 Task: Enable interaction limits for 1 month only for prior contributors in the organization "Mark56771".
Action: Mouse moved to (1310, 106)
Screenshot: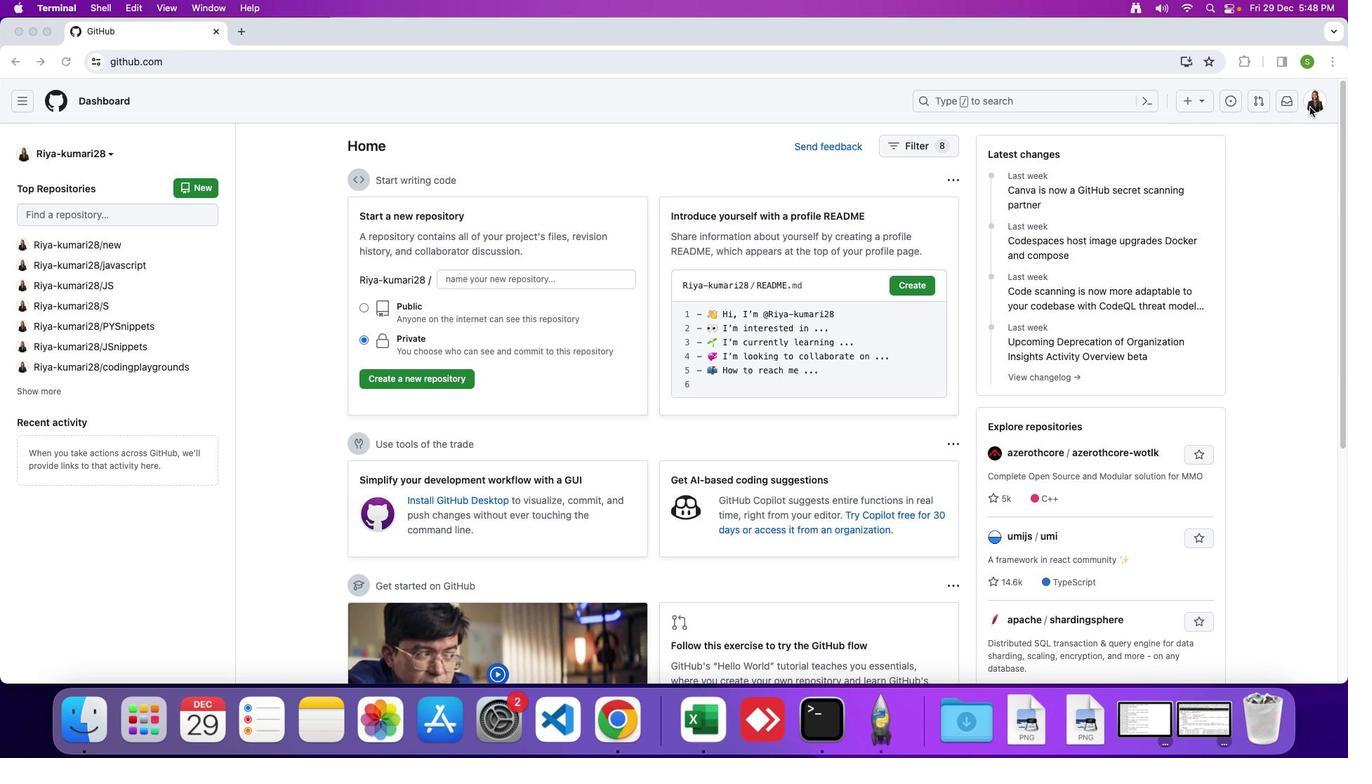 
Action: Mouse pressed left at (1310, 106)
Screenshot: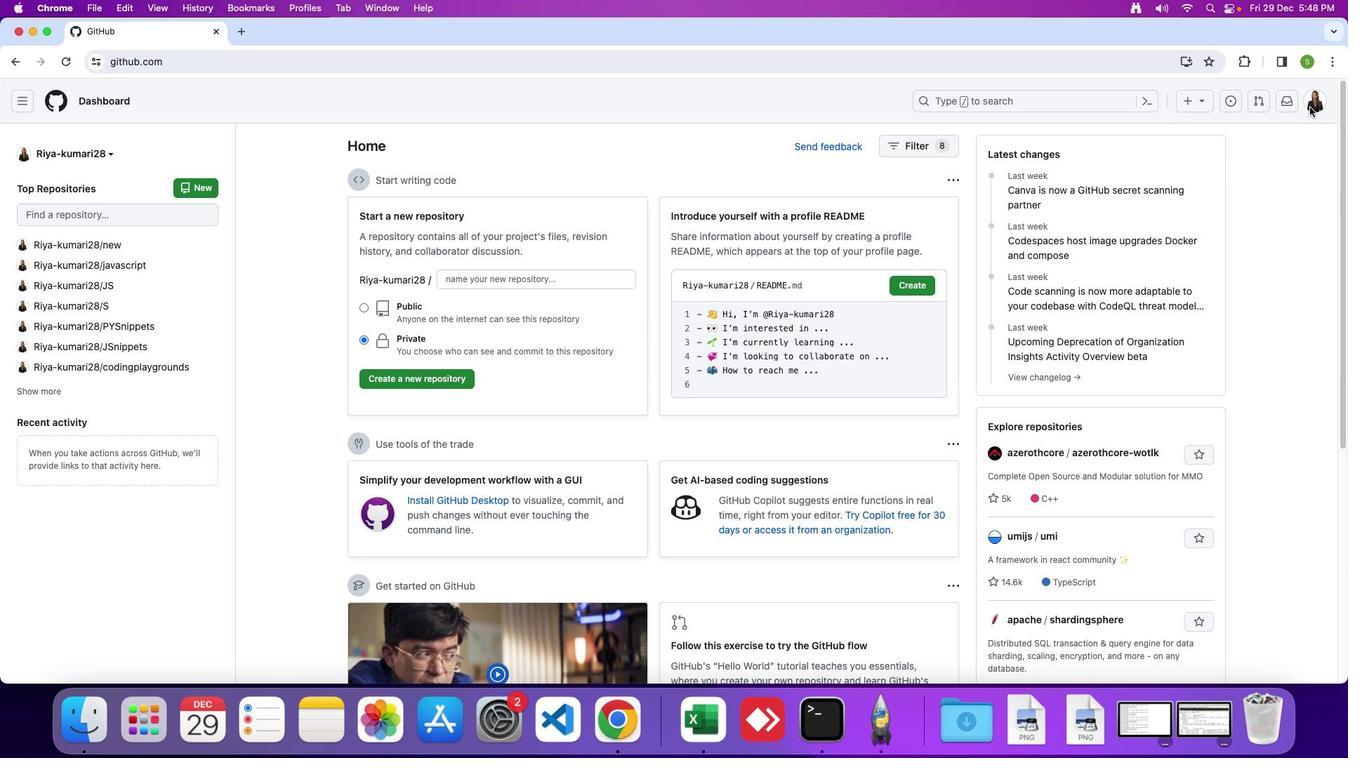 
Action: Mouse moved to (1311, 105)
Screenshot: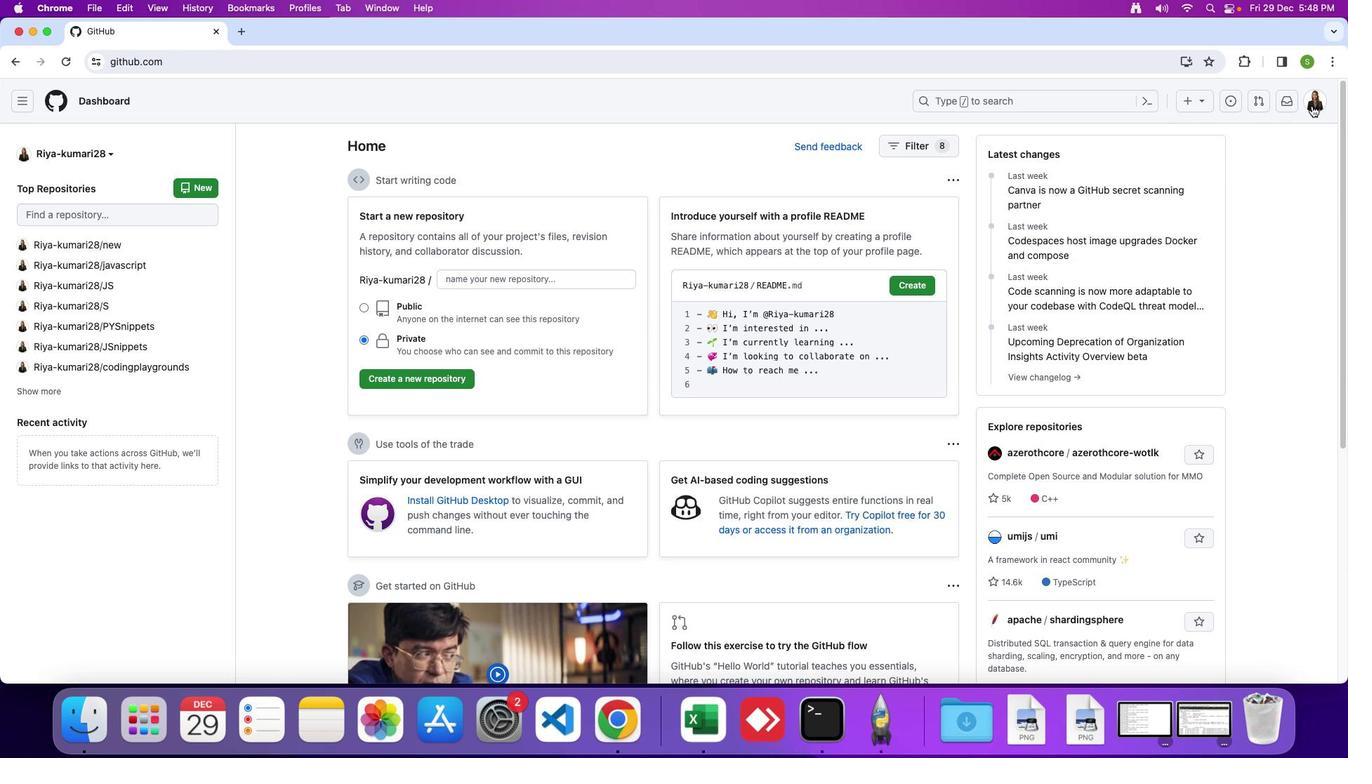 
Action: Mouse pressed left at (1311, 105)
Screenshot: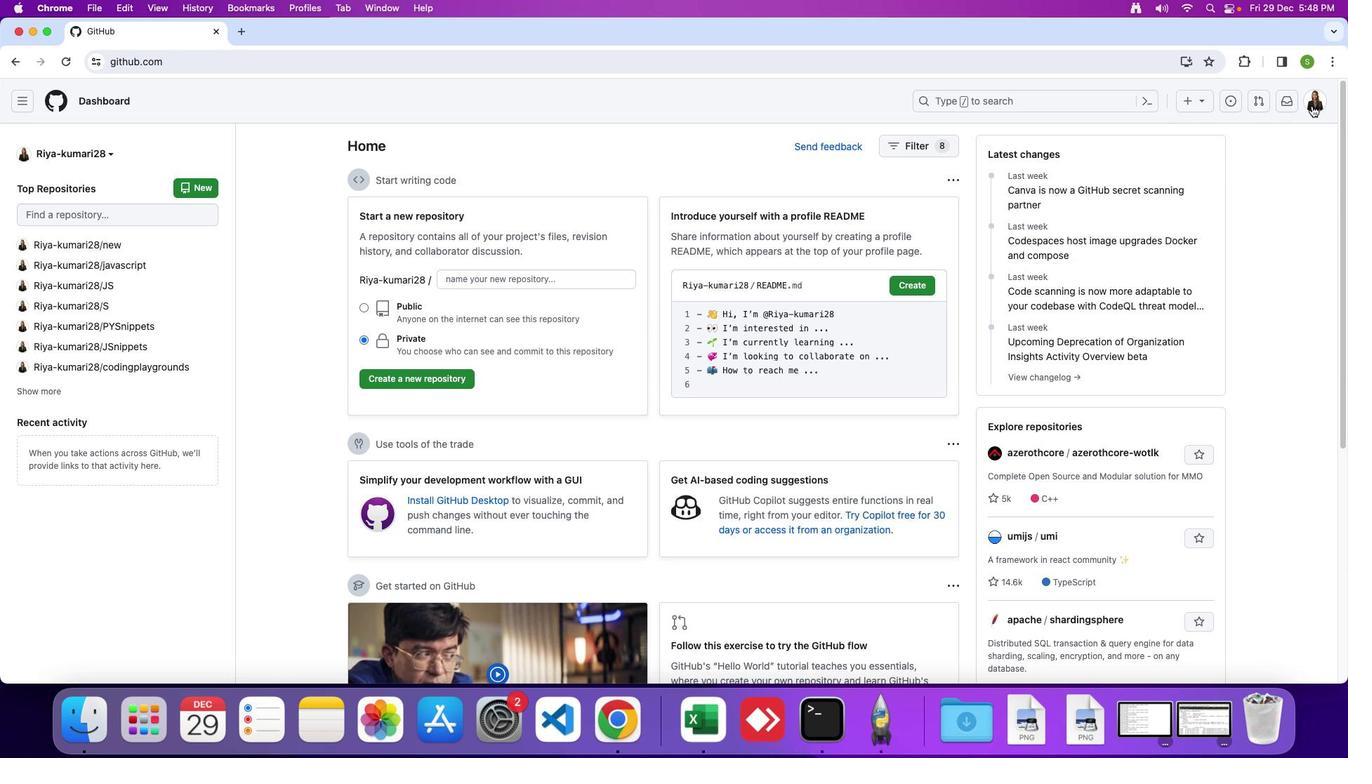 
Action: Mouse moved to (1243, 268)
Screenshot: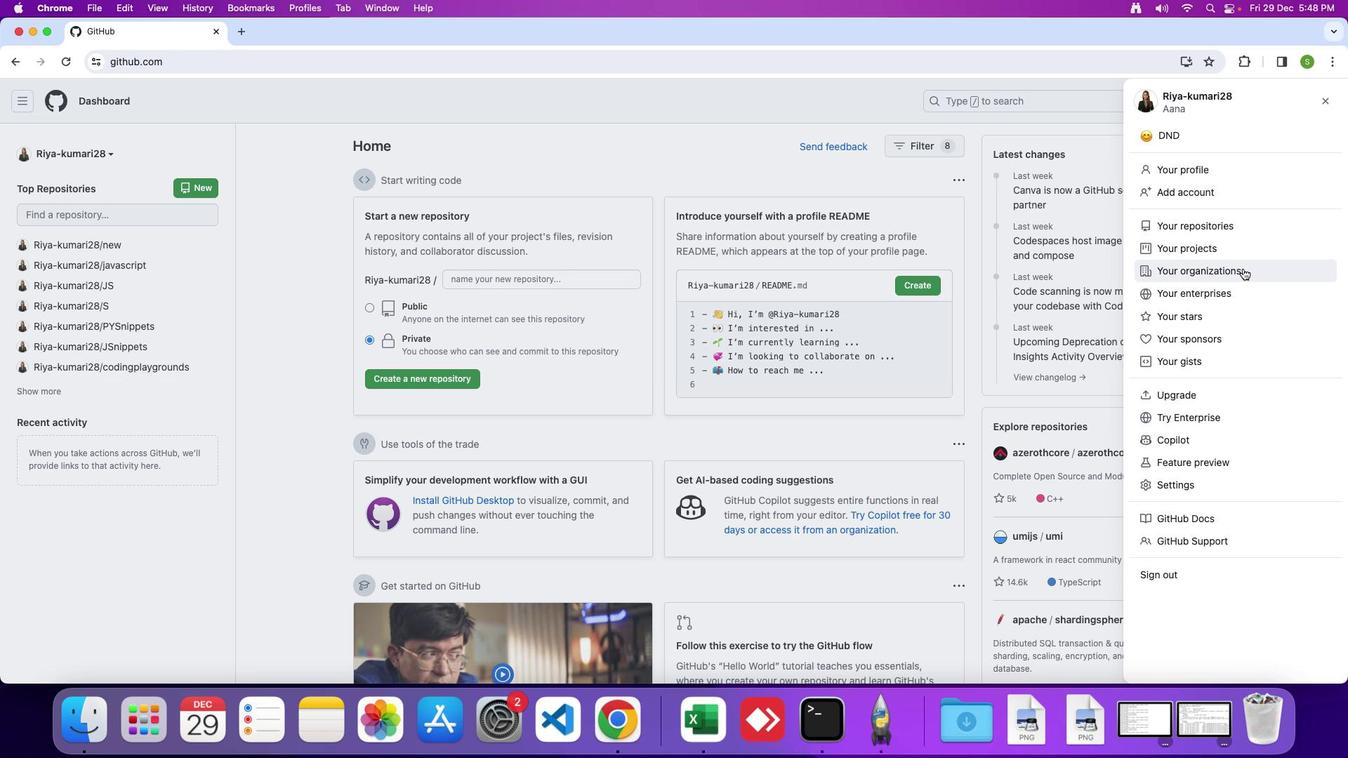 
Action: Mouse pressed left at (1243, 268)
Screenshot: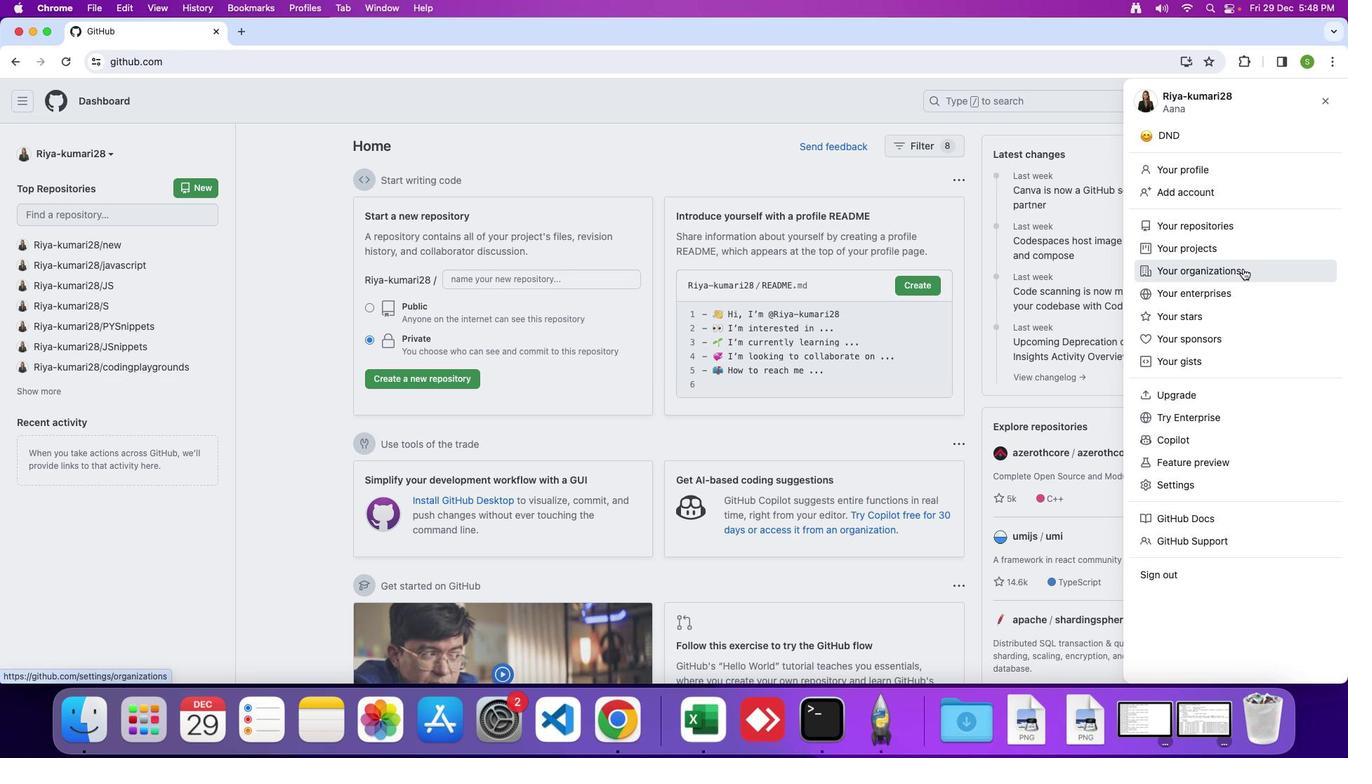 
Action: Mouse moved to (1004, 294)
Screenshot: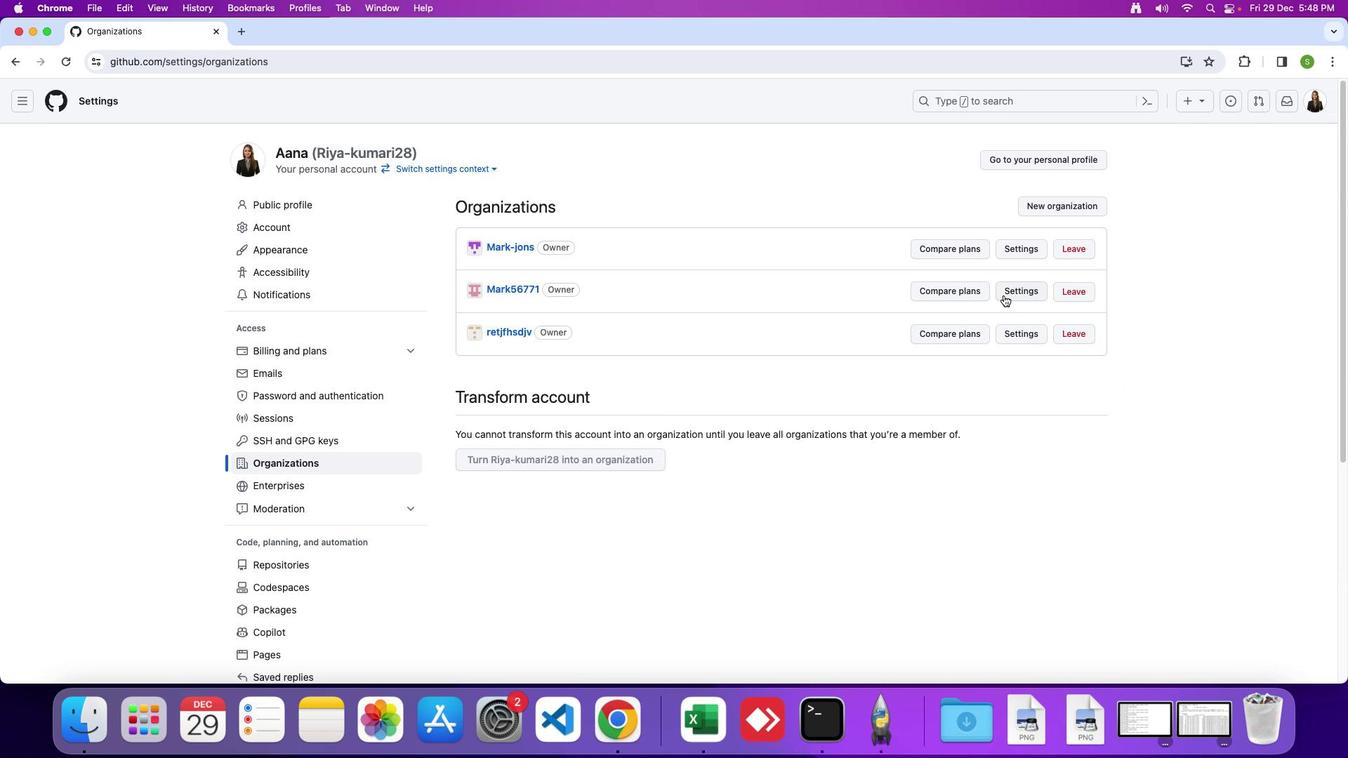 
Action: Mouse pressed left at (1004, 294)
Screenshot: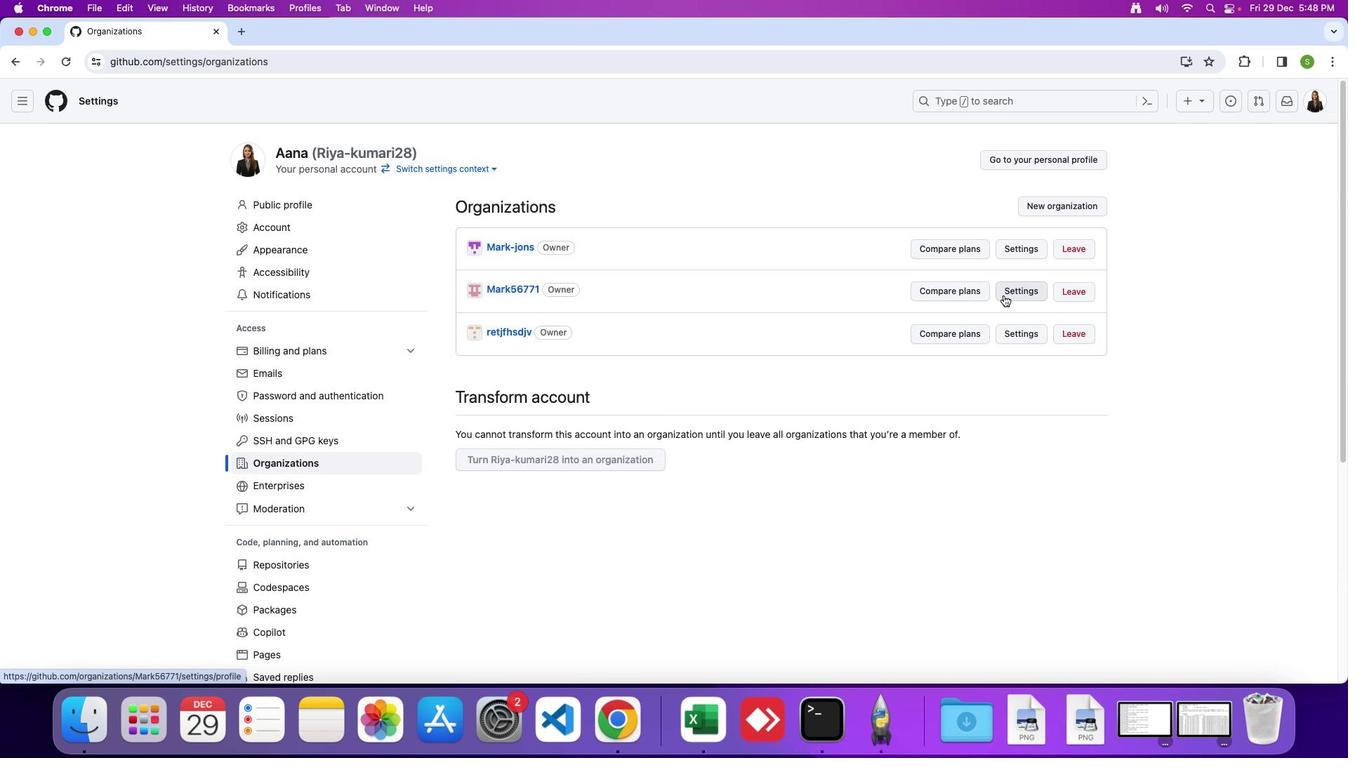 
Action: Mouse moved to (419, 375)
Screenshot: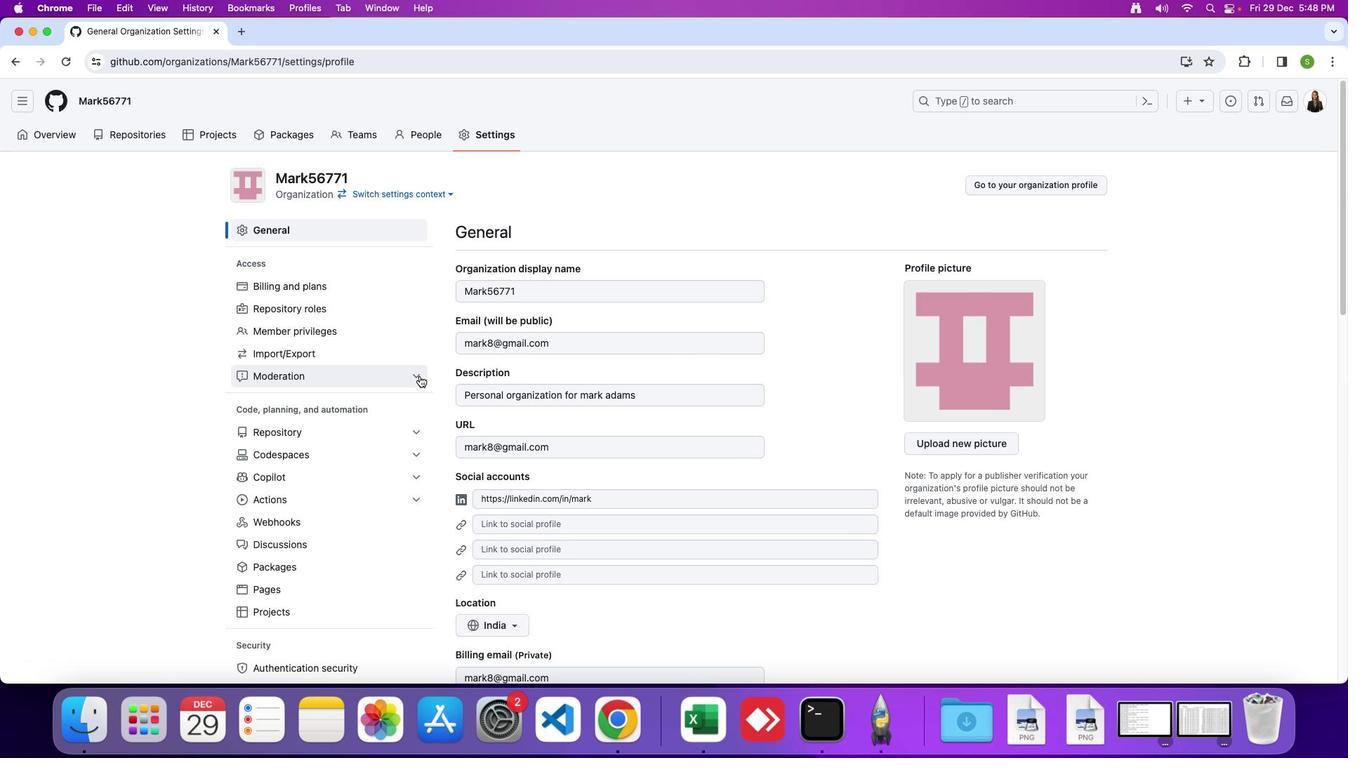 
Action: Mouse pressed left at (419, 375)
Screenshot: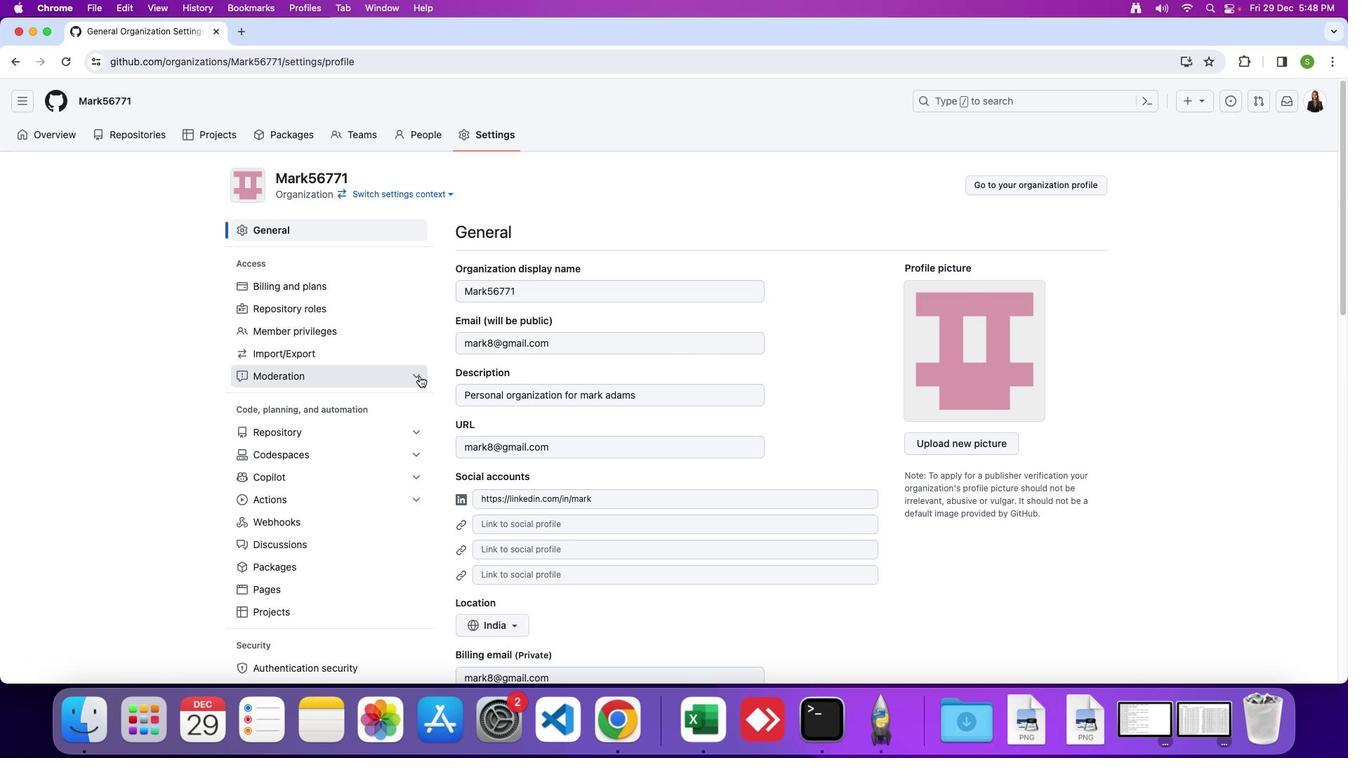 
Action: Mouse moved to (391, 415)
Screenshot: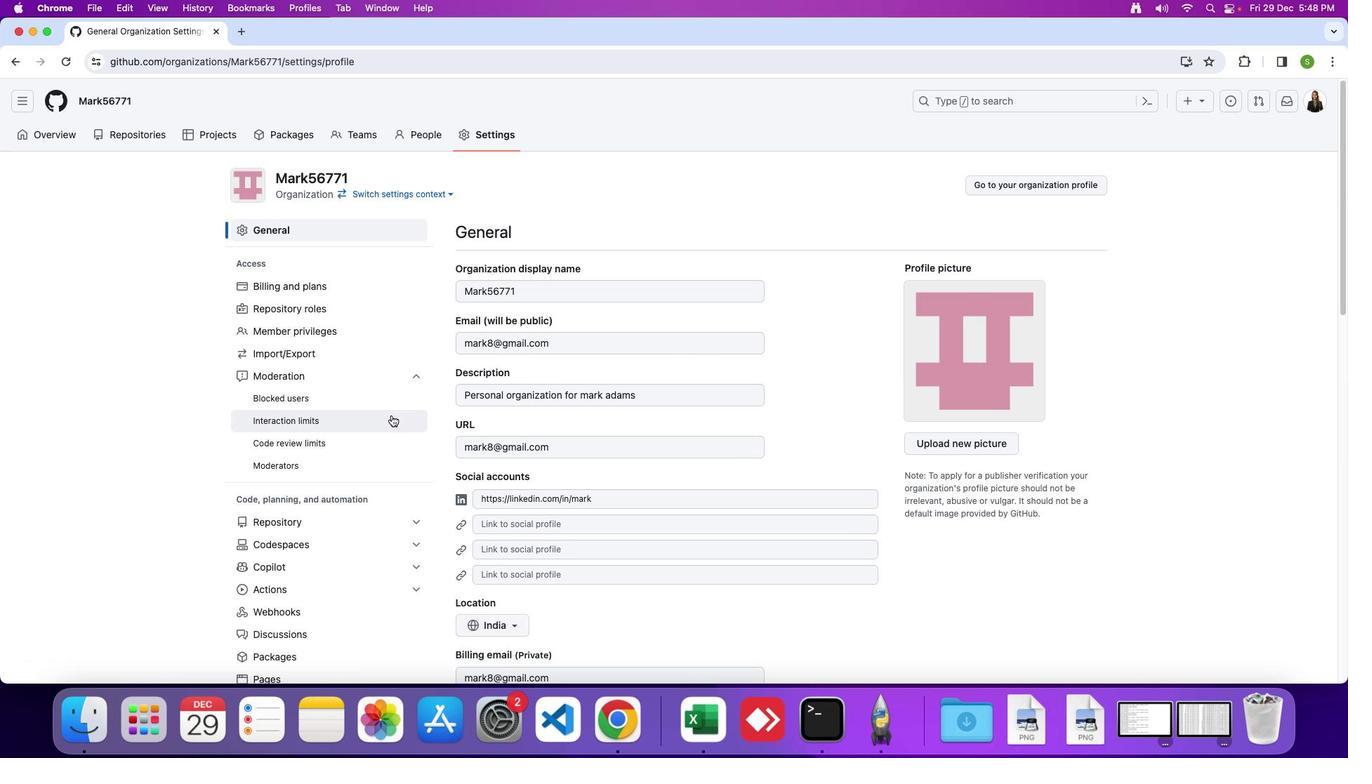 
Action: Mouse pressed left at (391, 415)
Screenshot: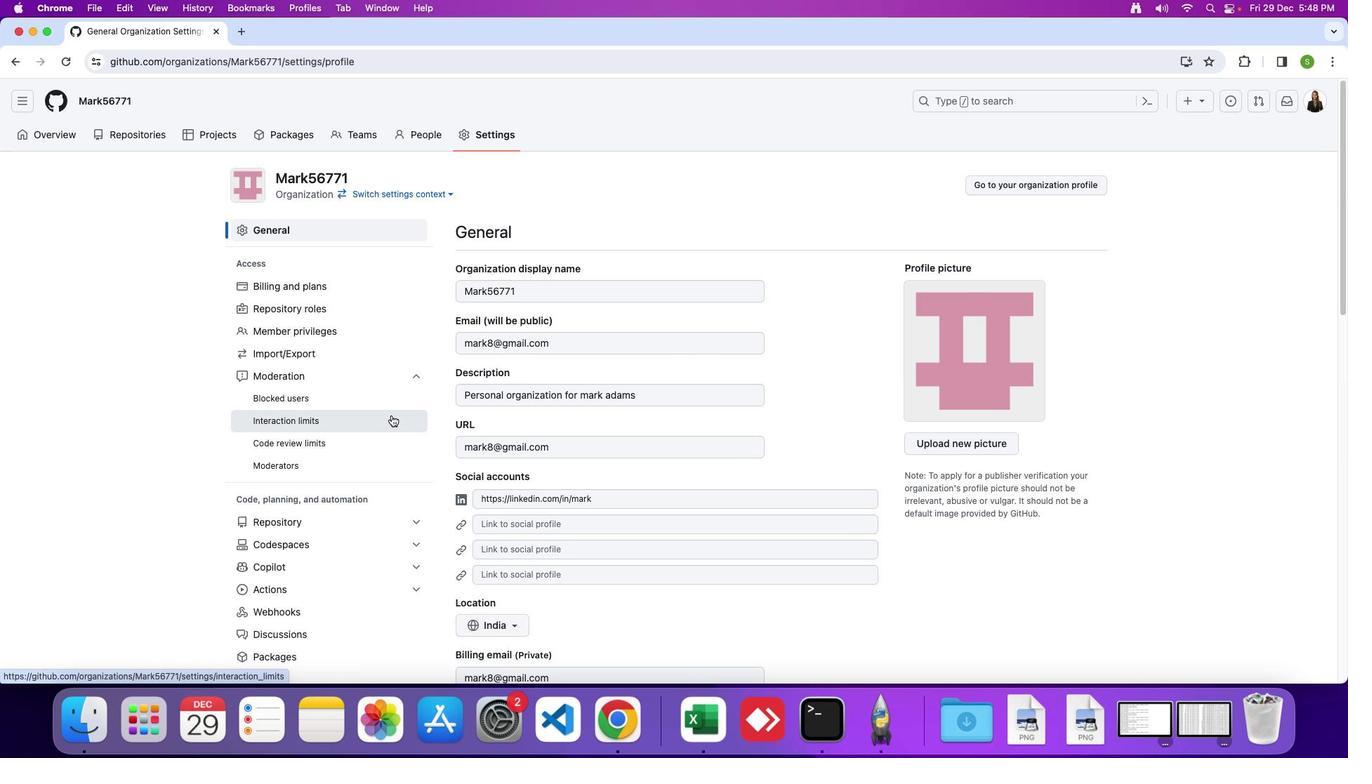 
Action: Mouse moved to (1056, 453)
Screenshot: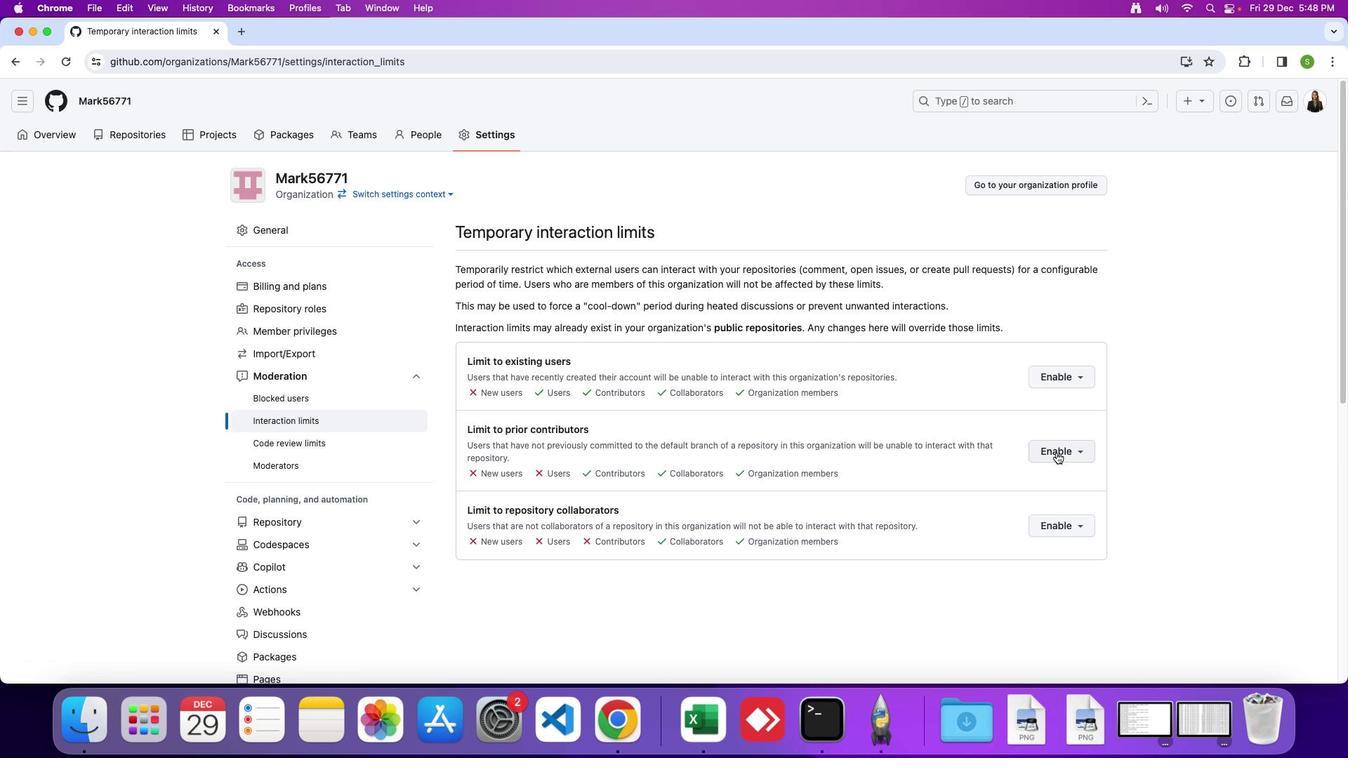 
Action: Mouse pressed left at (1056, 453)
Screenshot: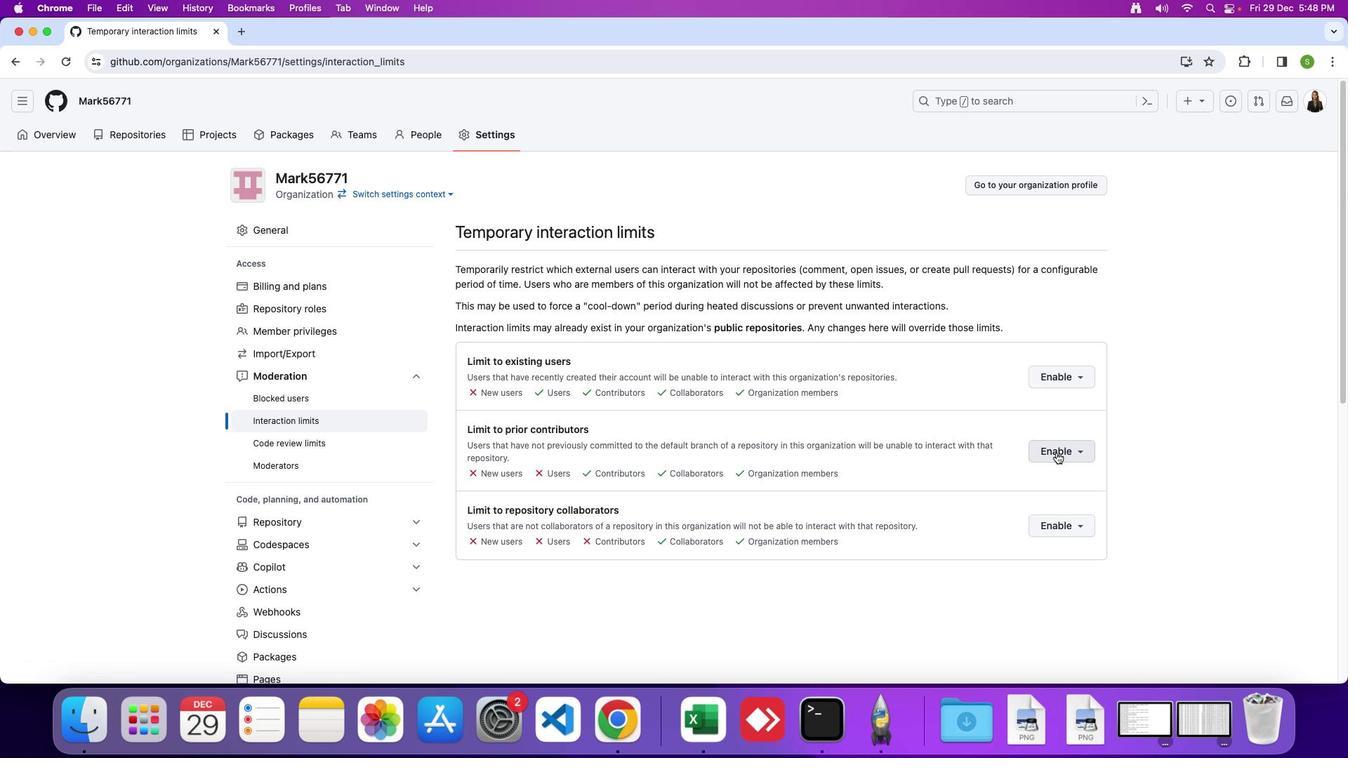 
Action: Mouse moved to (957, 570)
Screenshot: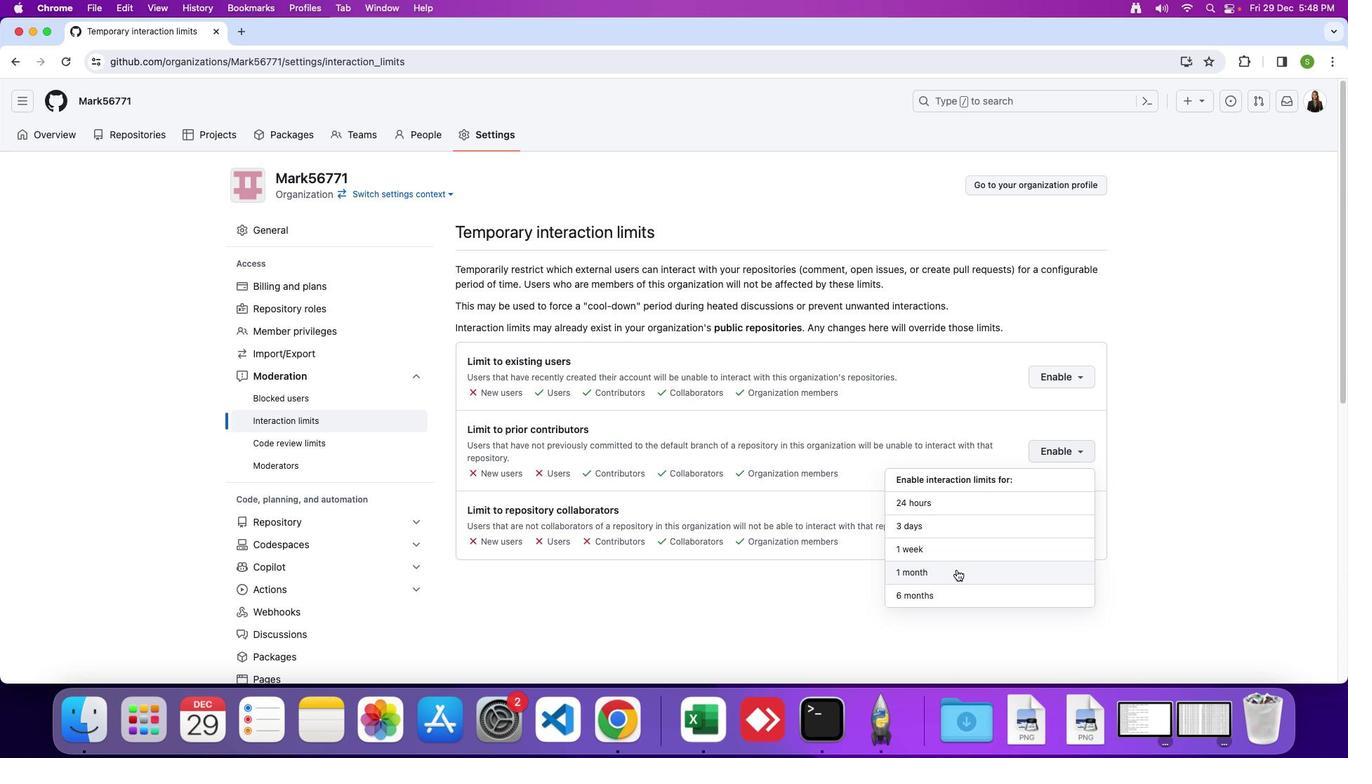 
Action: Mouse pressed left at (957, 570)
Screenshot: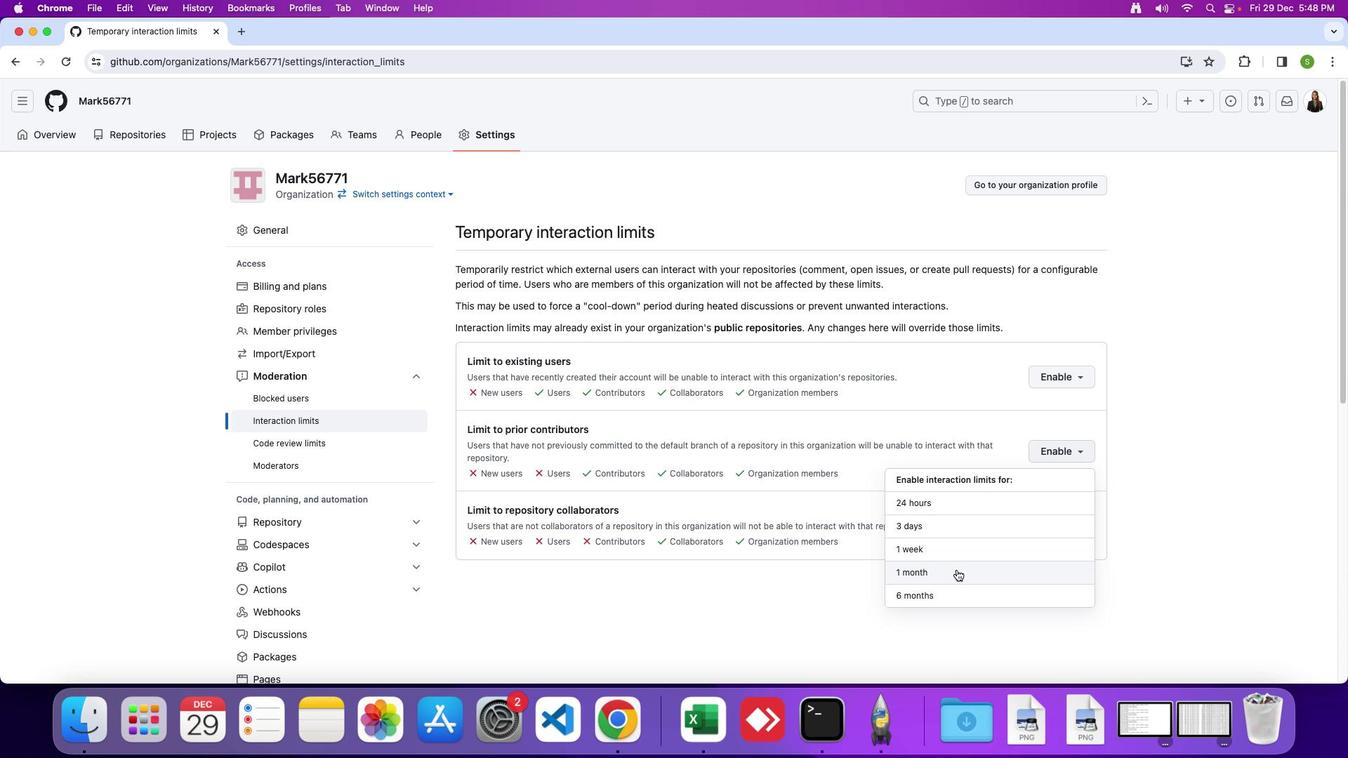 
